 Task: Create List Brand Positioning Statement in Board Customer Relationship Management Best Practices to Workspace E-commerce Platforms. Create List Brand Differentiation in Board Employee Motivation and Engagement Programs to Workspace E-commerce Platforms. Create List Brand Architecture in Board Brand Identity Design and Visual Identity Guidelines Creation to Workspace E-commerce Platforms
Action: Mouse moved to (81, 276)
Screenshot: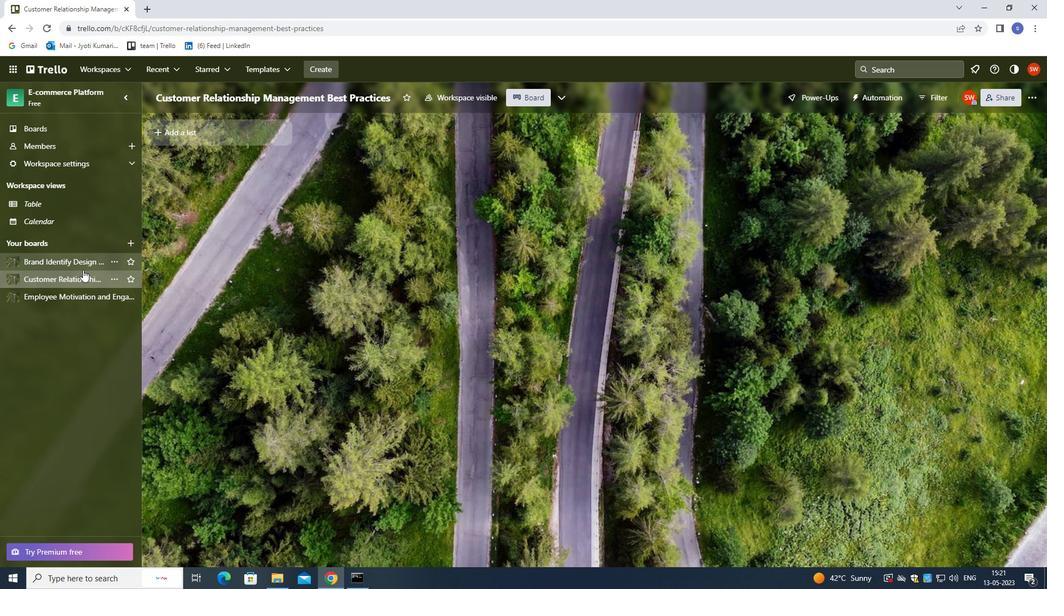 
Action: Mouse pressed left at (81, 276)
Screenshot: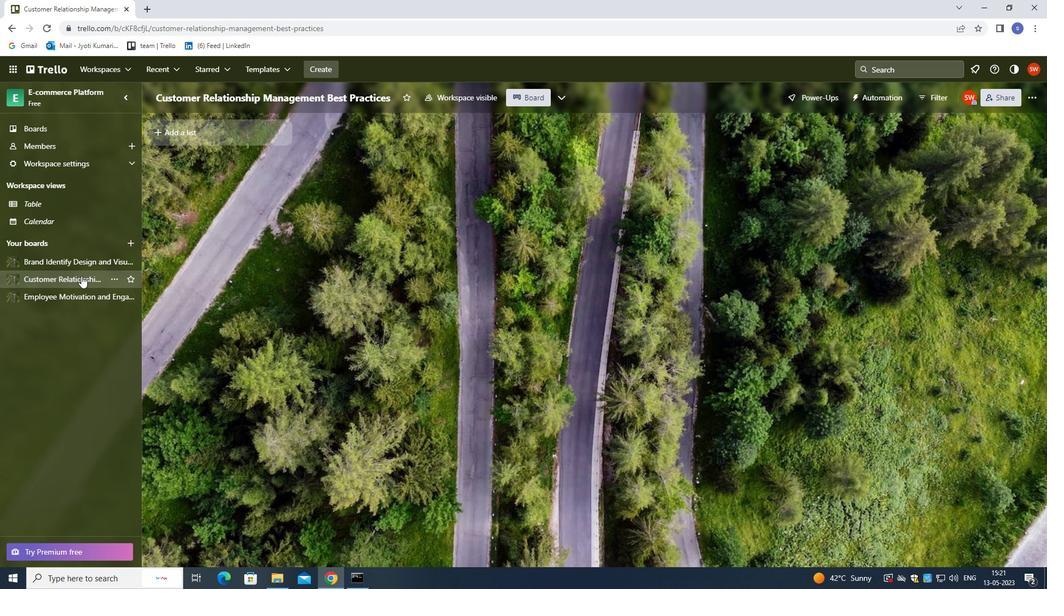 
Action: Mouse moved to (190, 134)
Screenshot: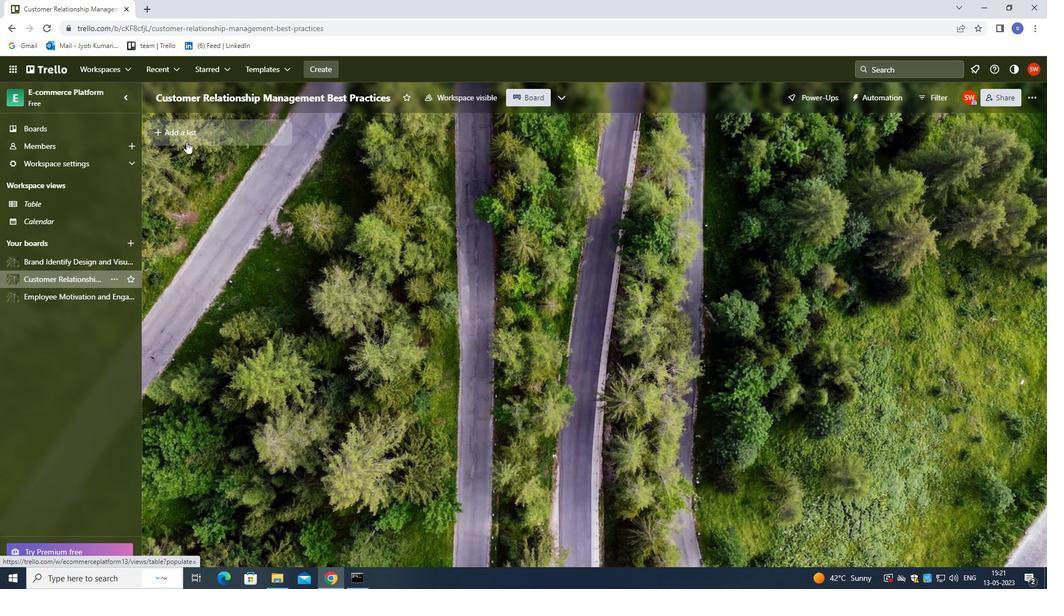 
Action: Mouse pressed left at (190, 134)
Screenshot: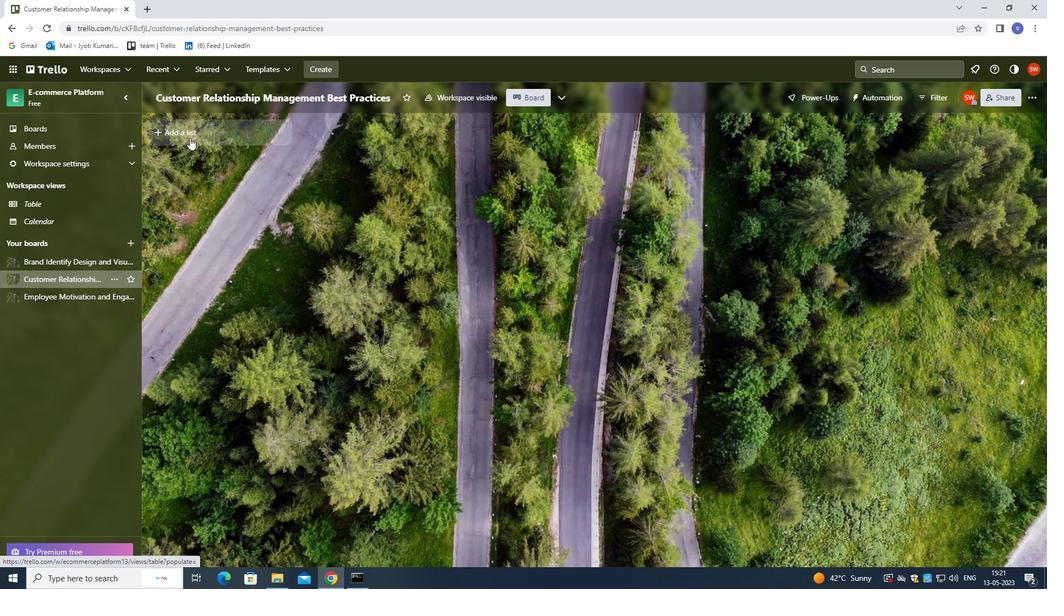 
Action: Mouse moved to (299, 380)
Screenshot: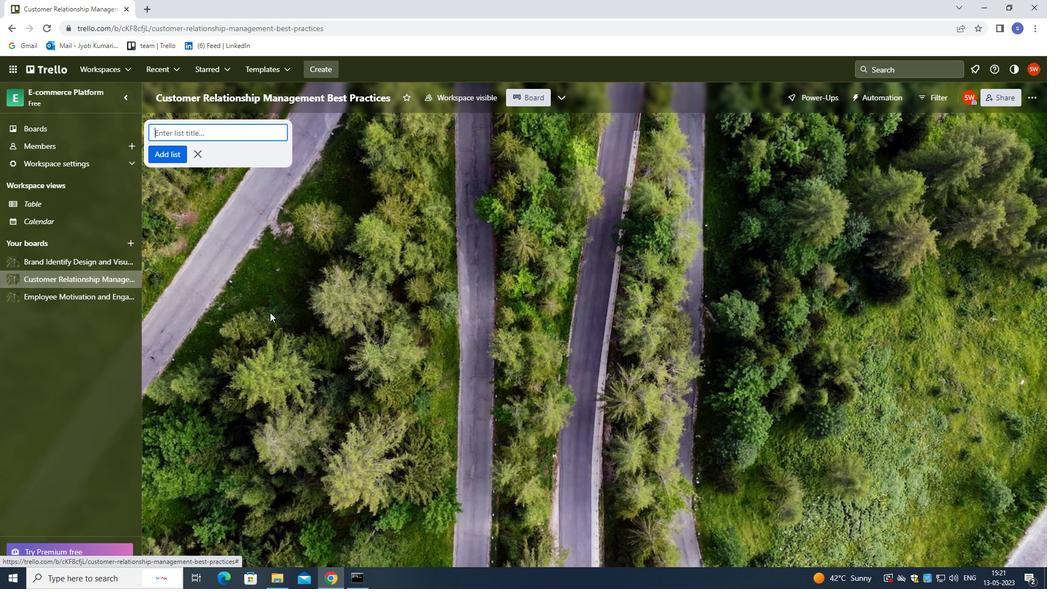 
Action: Key pressed <Key.shift>BRAND<Key.space><Key.shift>POSITIONING<Key.space><Key.shift><Key.shift>STATEMENT<Key.enter>
Screenshot: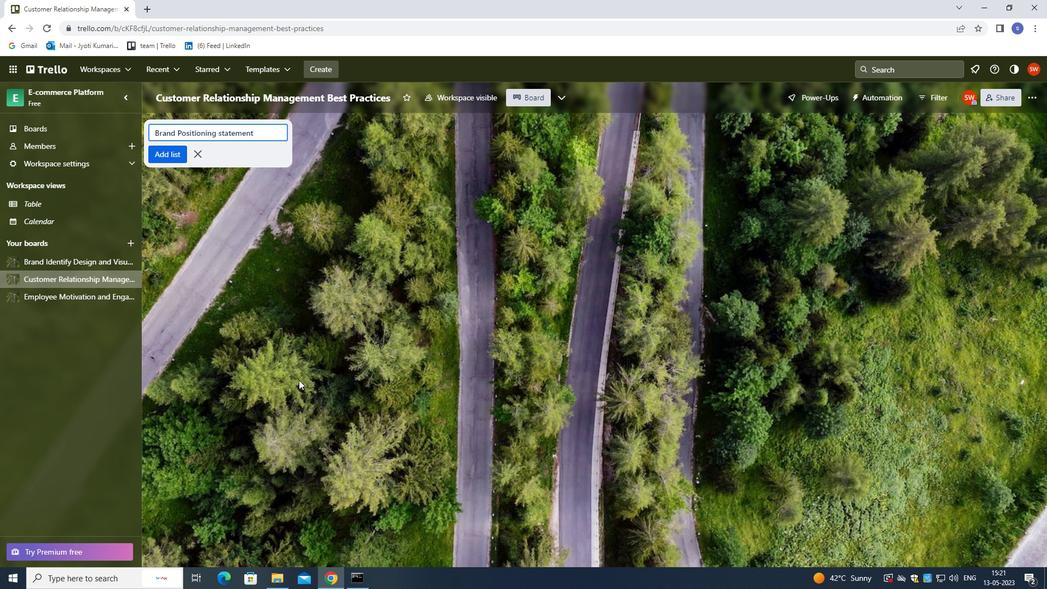 
Action: Mouse moved to (78, 297)
Screenshot: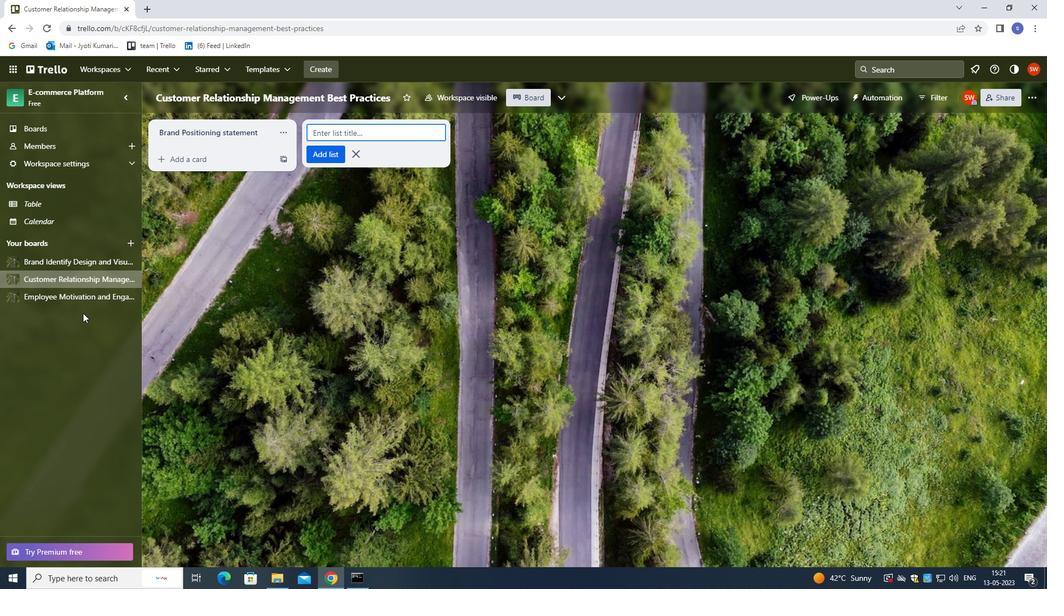 
Action: Mouse pressed left at (78, 297)
Screenshot: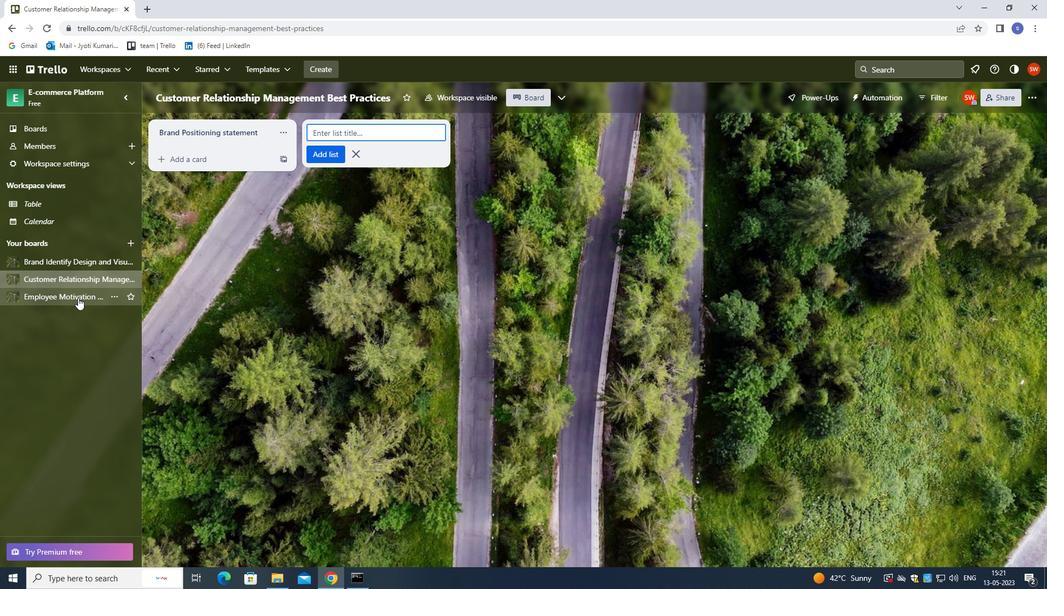 
Action: Mouse moved to (246, 127)
Screenshot: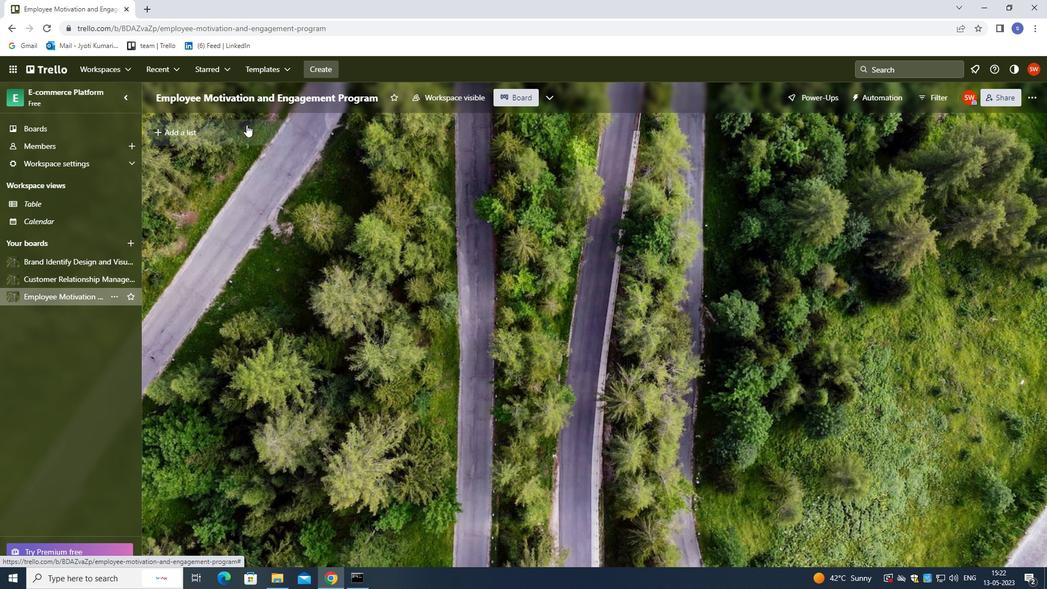 
Action: Mouse pressed left at (246, 127)
Screenshot: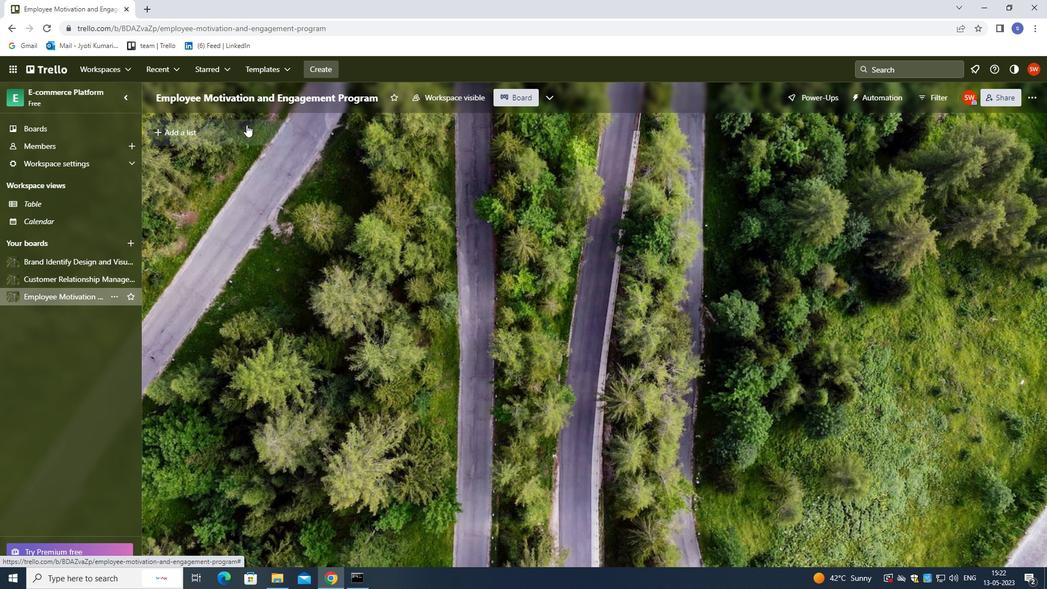 
Action: Mouse moved to (327, 279)
Screenshot: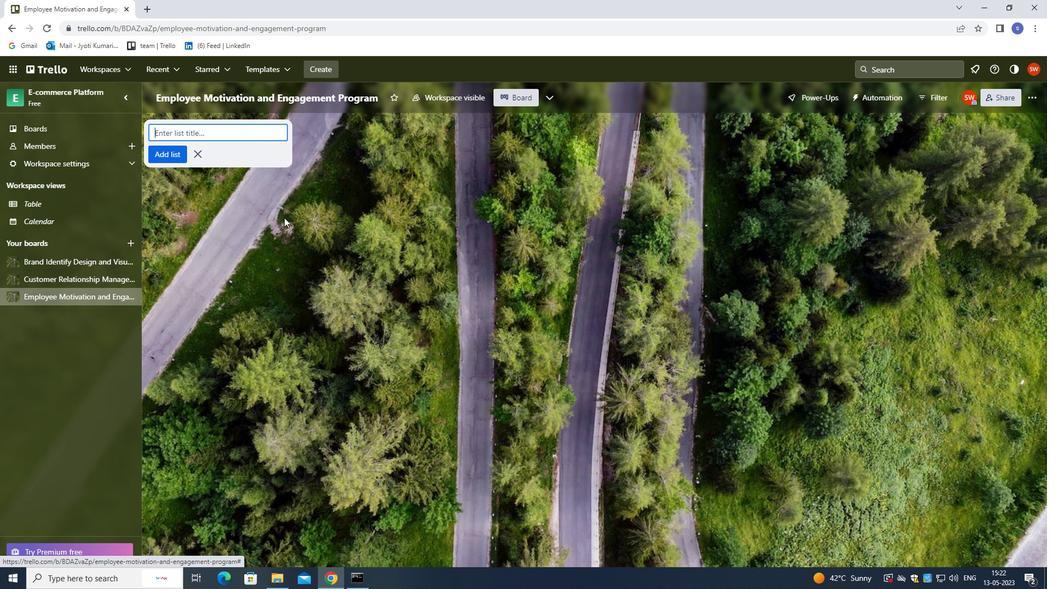 
Action: Key pressed <Key.shift>BRAND<Key.space><Key.shift><Key.shift><Key.shift><Key.shift>DIFFERENTIATON<Key.enter>
Screenshot: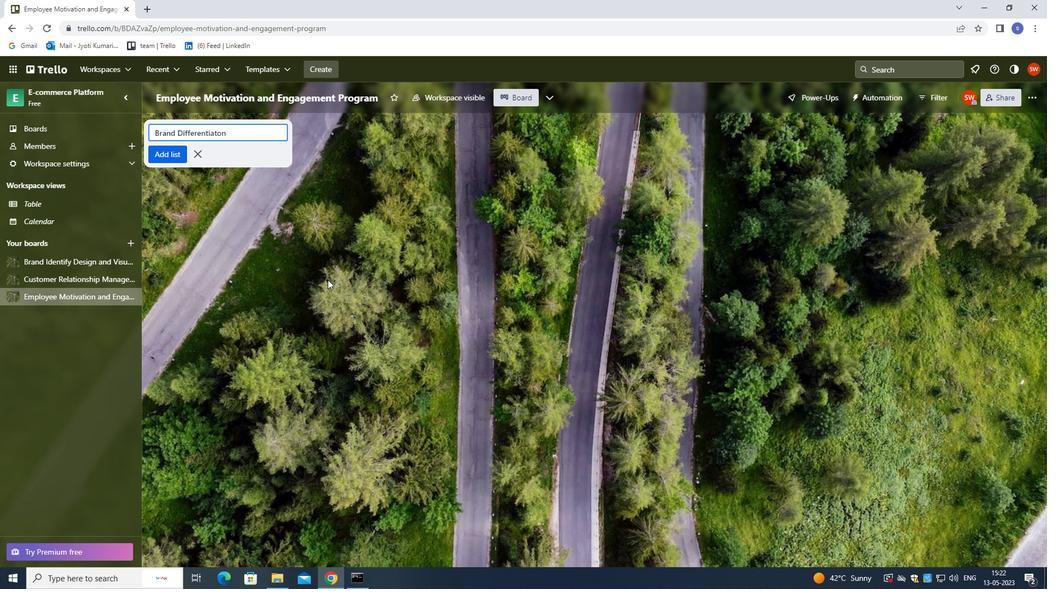 
Action: Mouse moved to (74, 257)
Screenshot: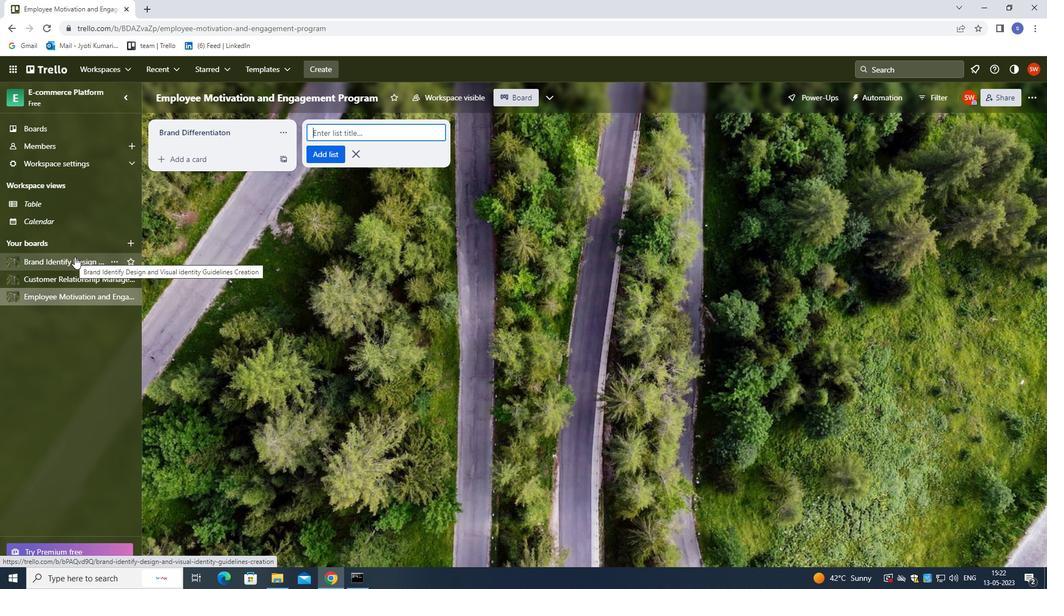 
Action: Mouse pressed left at (74, 257)
Screenshot: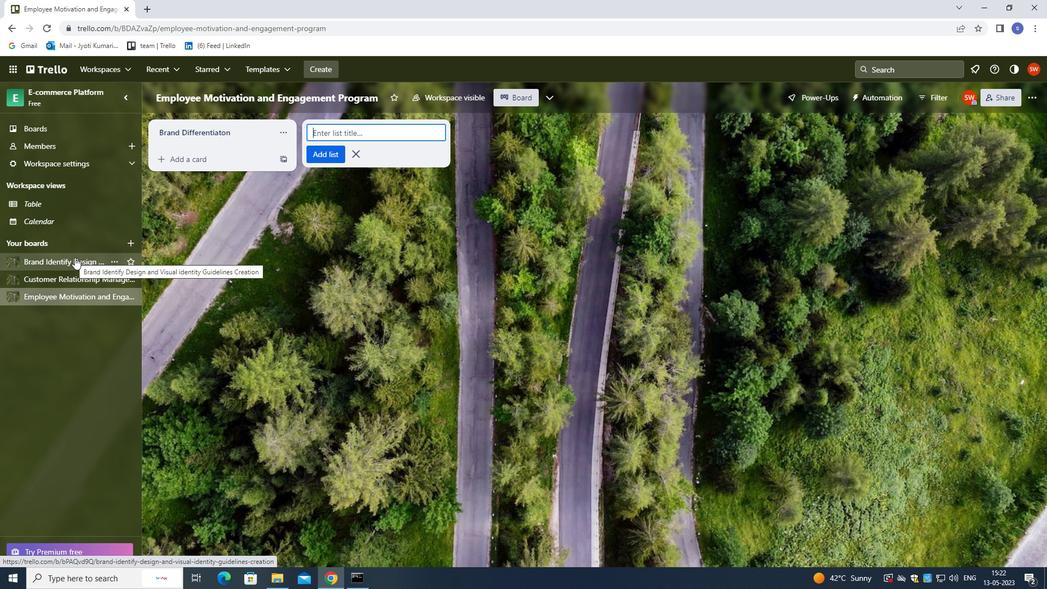 
Action: Mouse moved to (189, 137)
Screenshot: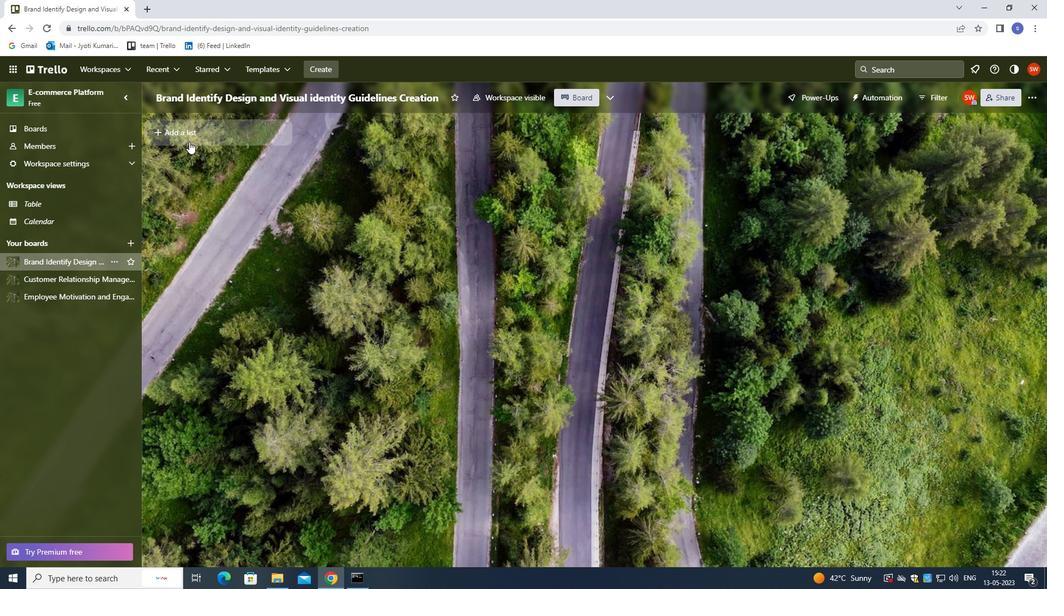 
Action: Mouse pressed left at (189, 137)
Screenshot: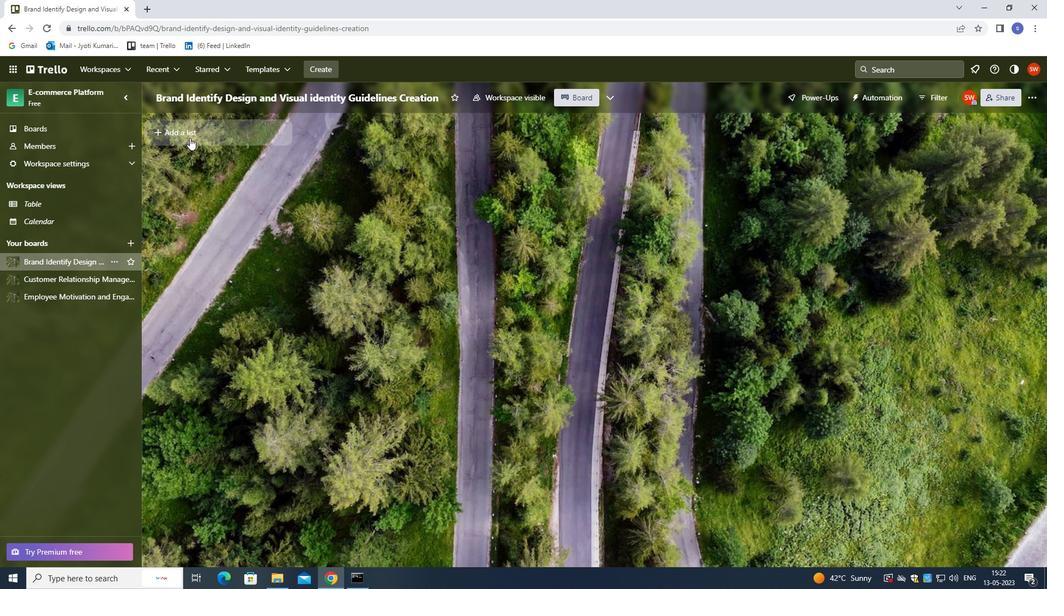 
Action: Mouse moved to (203, 270)
Screenshot: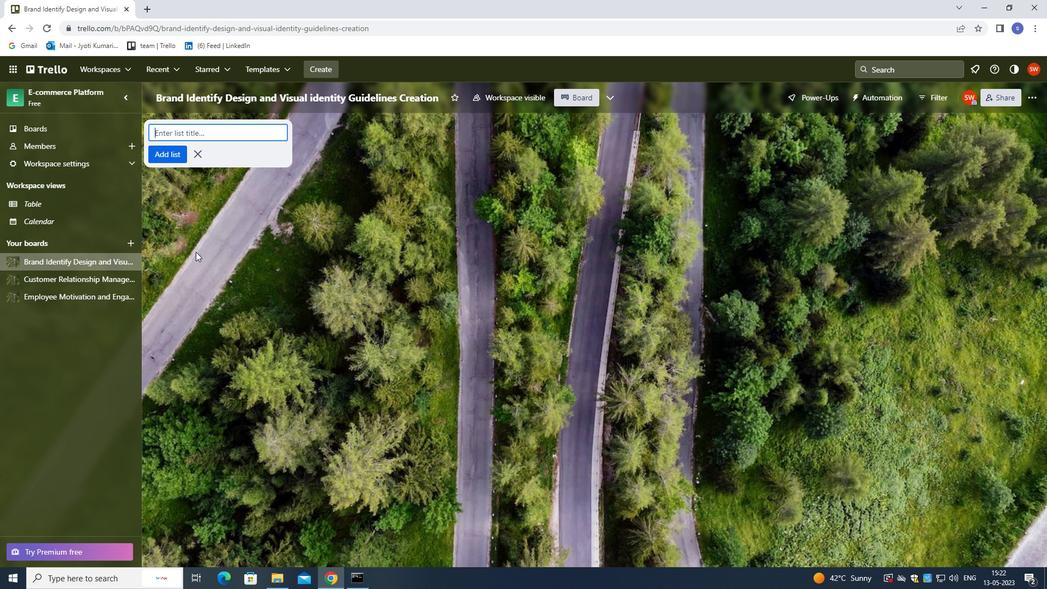
Action: Key pressed <Key.shift>BRAND<Key.space><Key.shift>ARCHITECTURE<Key.enter>
Screenshot: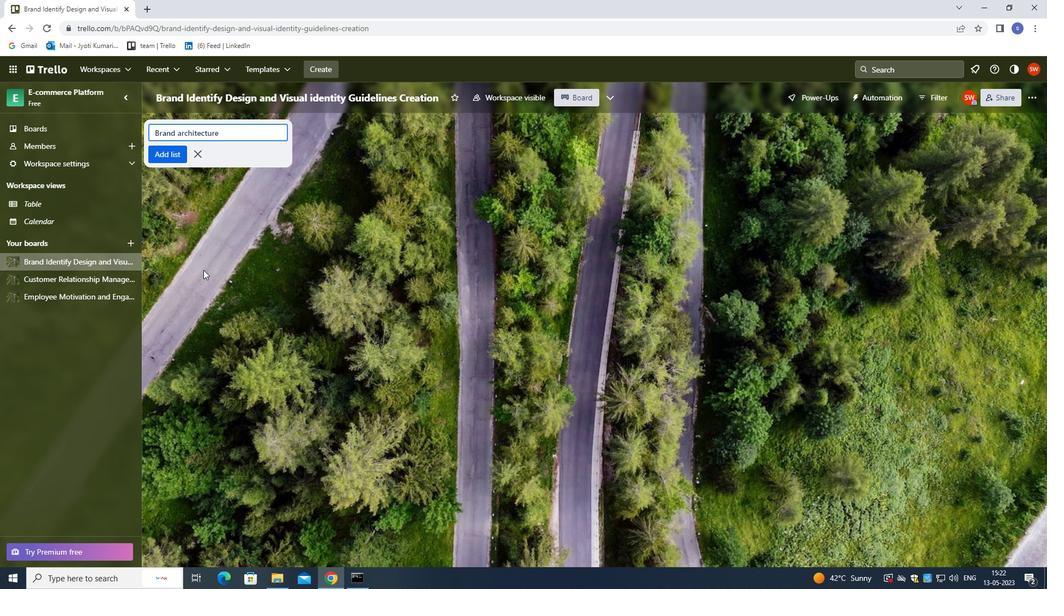 
Action: Mouse moved to (172, 210)
Screenshot: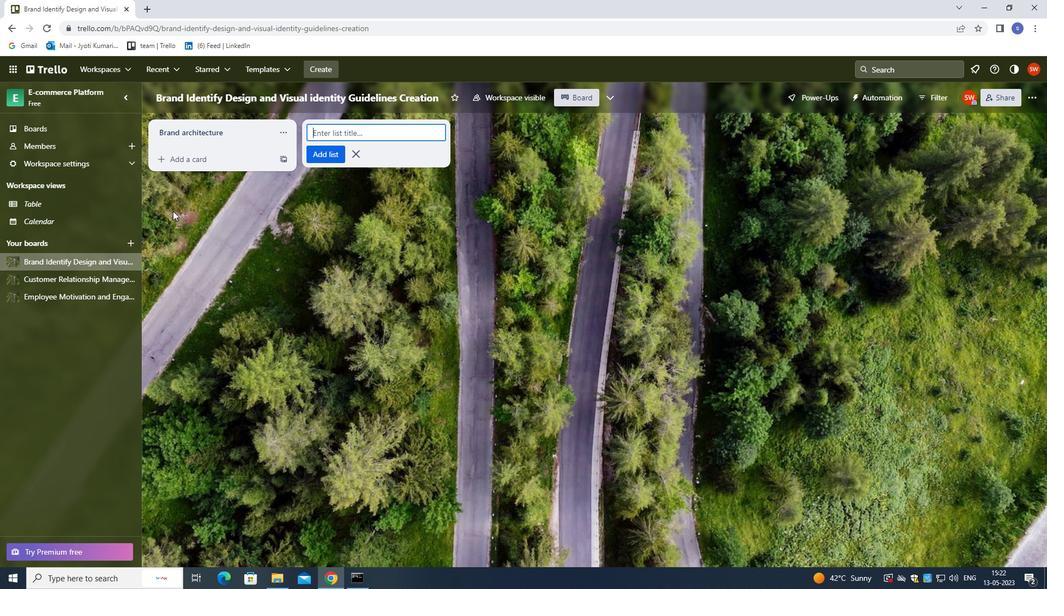 
